 Task: In the  document Kindergarten.epubMake this file  'available offline' Check 'Vision History' View the  non- printing characters
Action: Mouse moved to (485, 402)
Screenshot: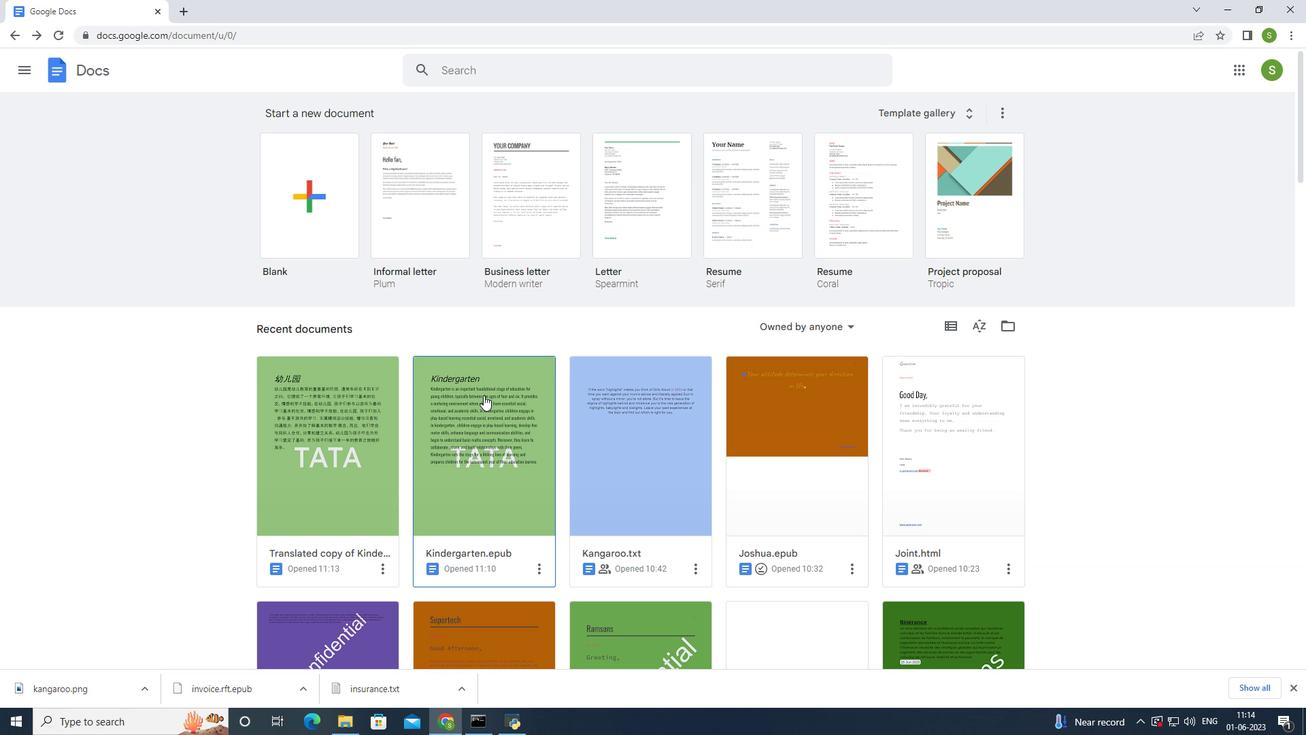 
Action: Mouse pressed left at (485, 402)
Screenshot: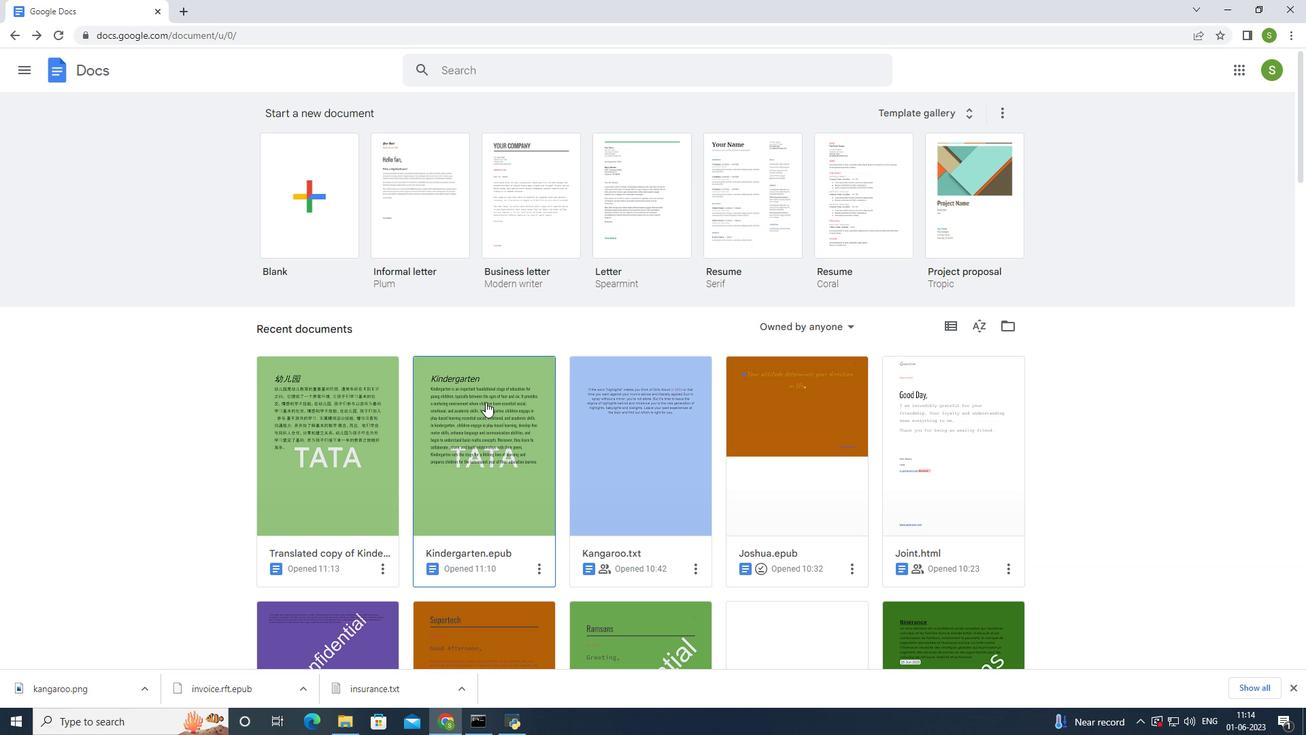 
Action: Mouse moved to (50, 77)
Screenshot: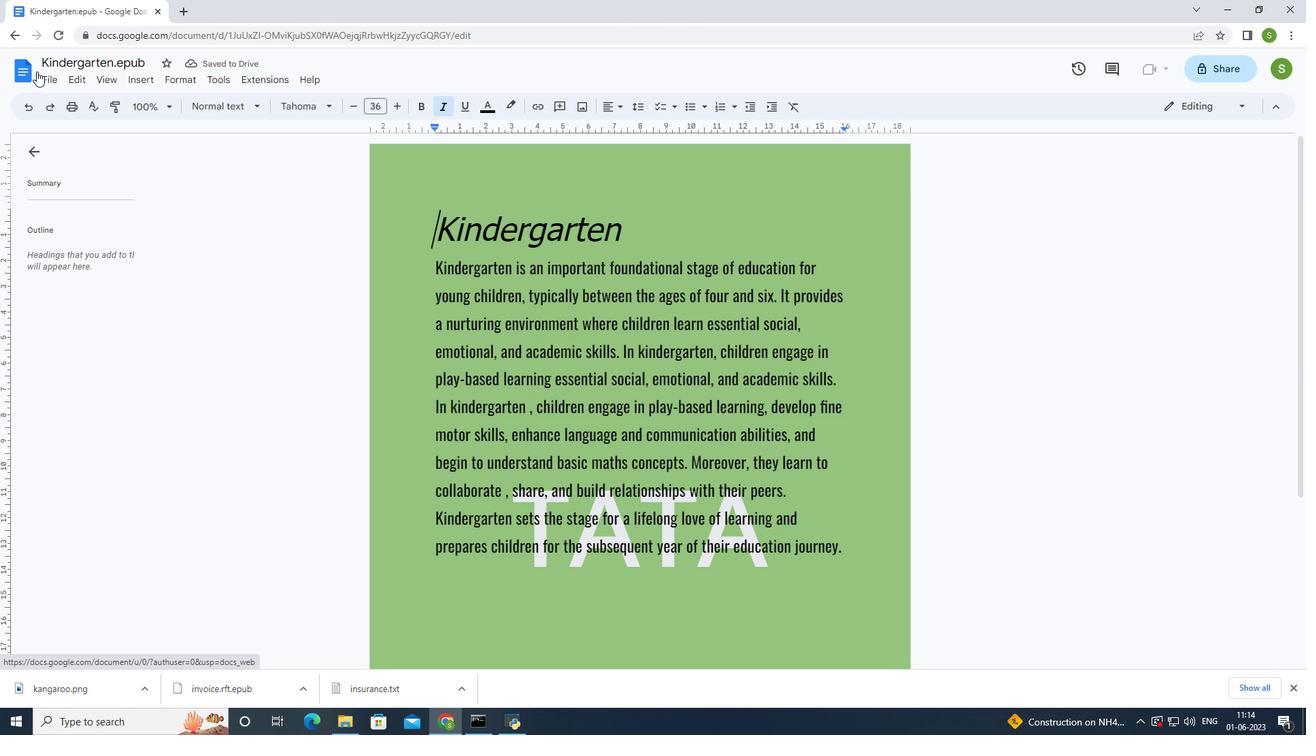 
Action: Mouse pressed left at (50, 77)
Screenshot: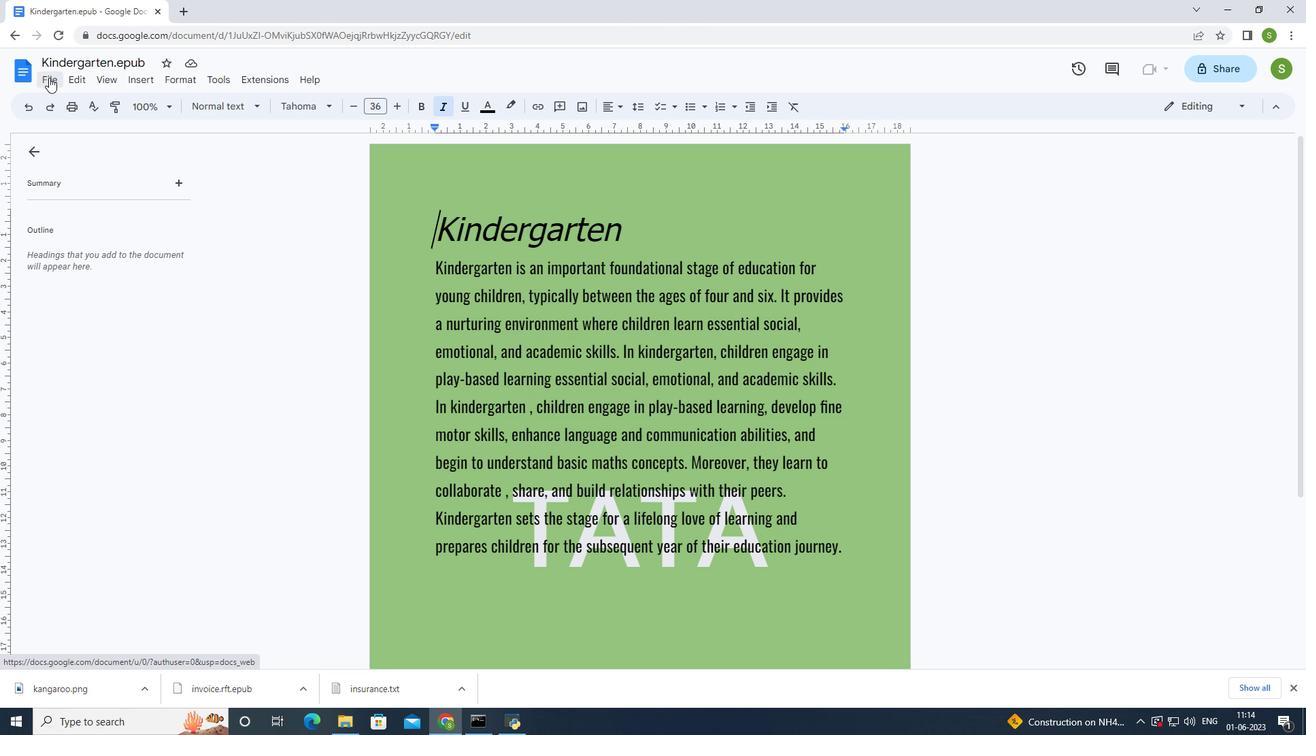 
Action: Mouse moved to (338, 366)
Screenshot: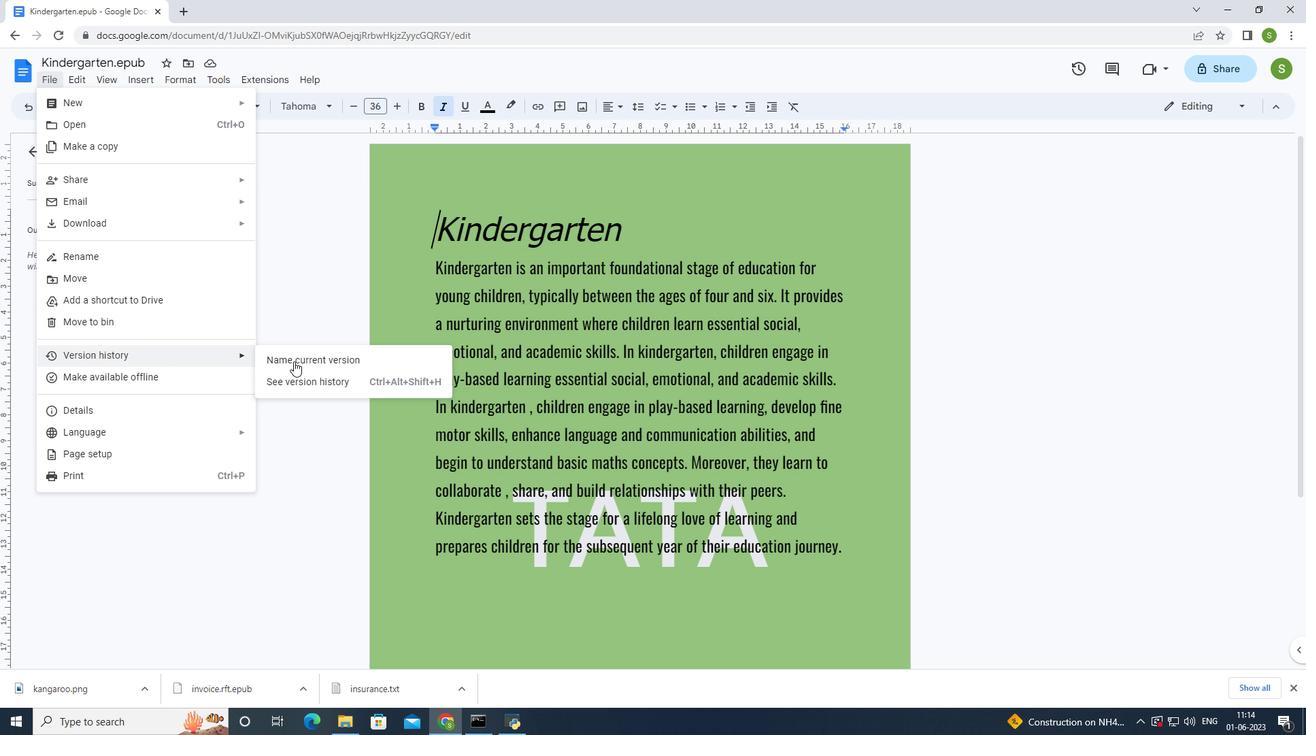 
Action: Mouse pressed left at (338, 366)
Screenshot: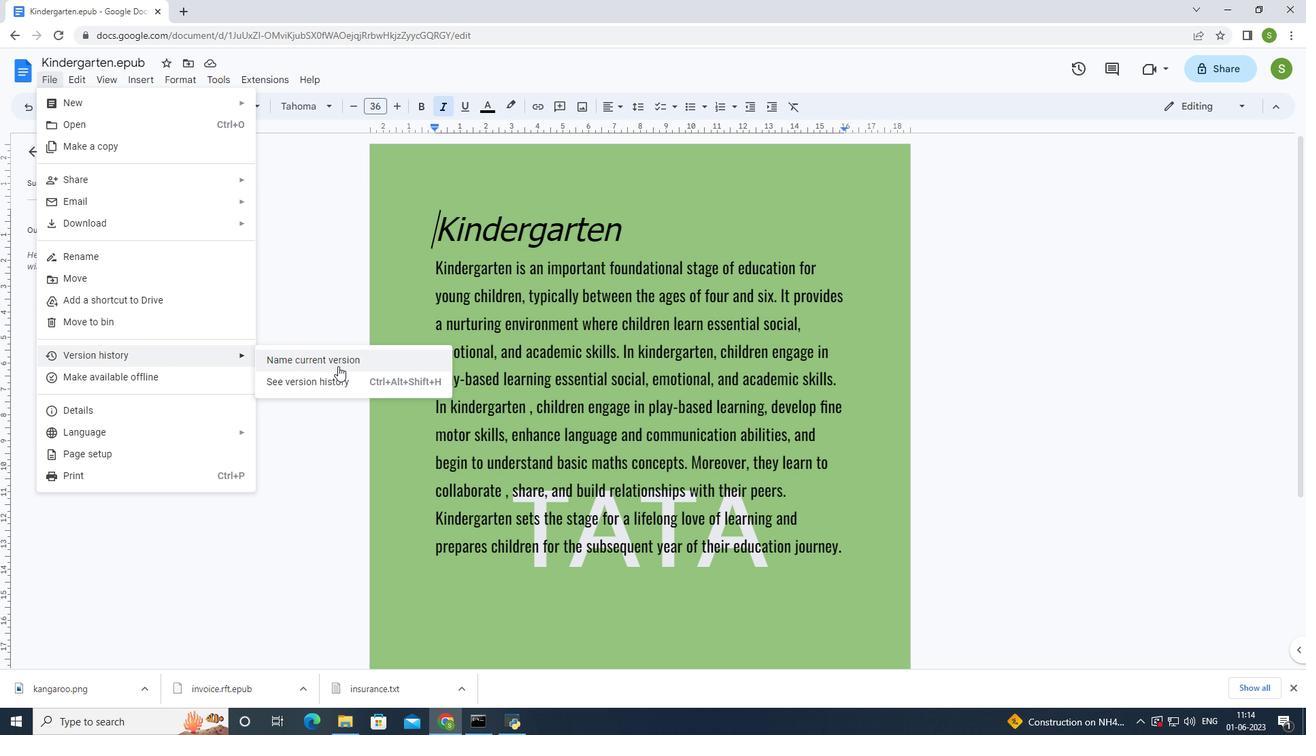 
Action: Mouse moved to (558, 355)
Screenshot: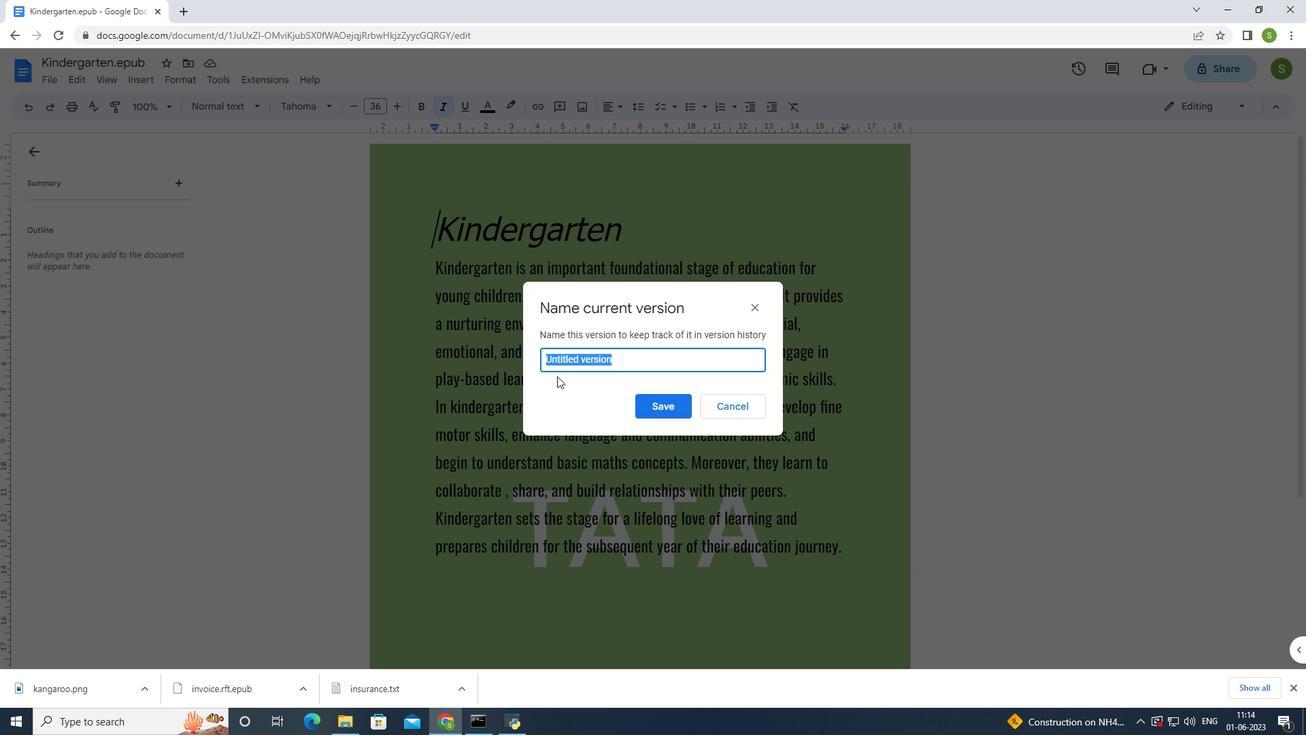 
Action: Key pressed non-printing<Key.space>characters<Key.enter>
Screenshot: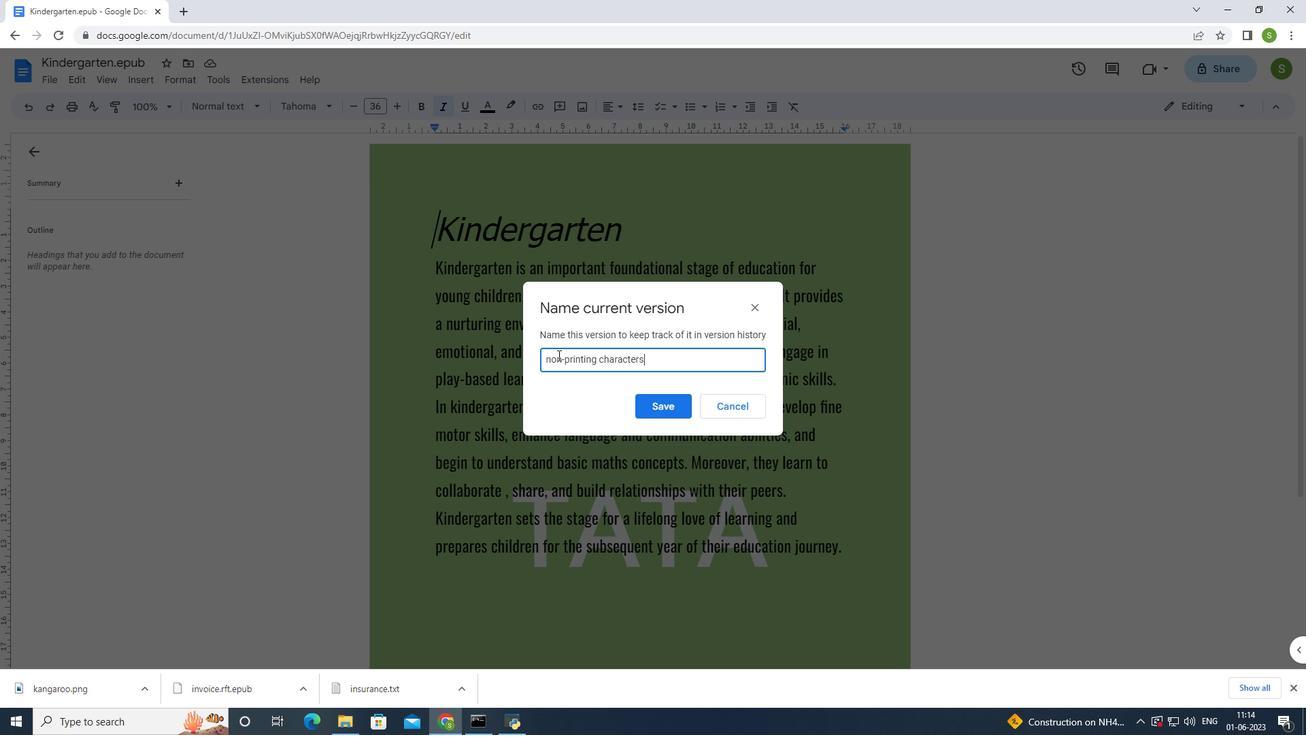 
Action: Mouse moved to (262, 356)
Screenshot: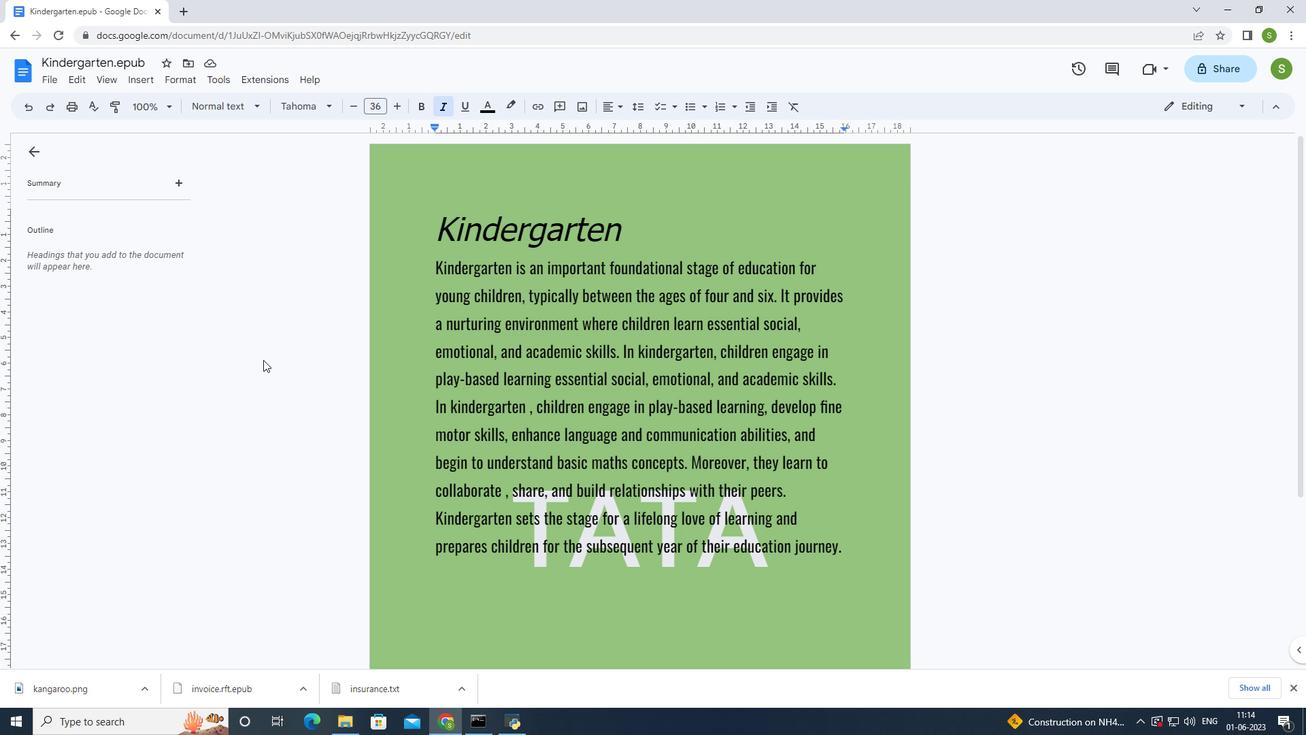 
